 Task: Change  the formatting of the data to Which is Greater than5, In conditional formating, put the option 'Yelow Fill with Drak Yellow Text'In the sheet   Proactive Sales log book
Action: Mouse moved to (379, 499)
Screenshot: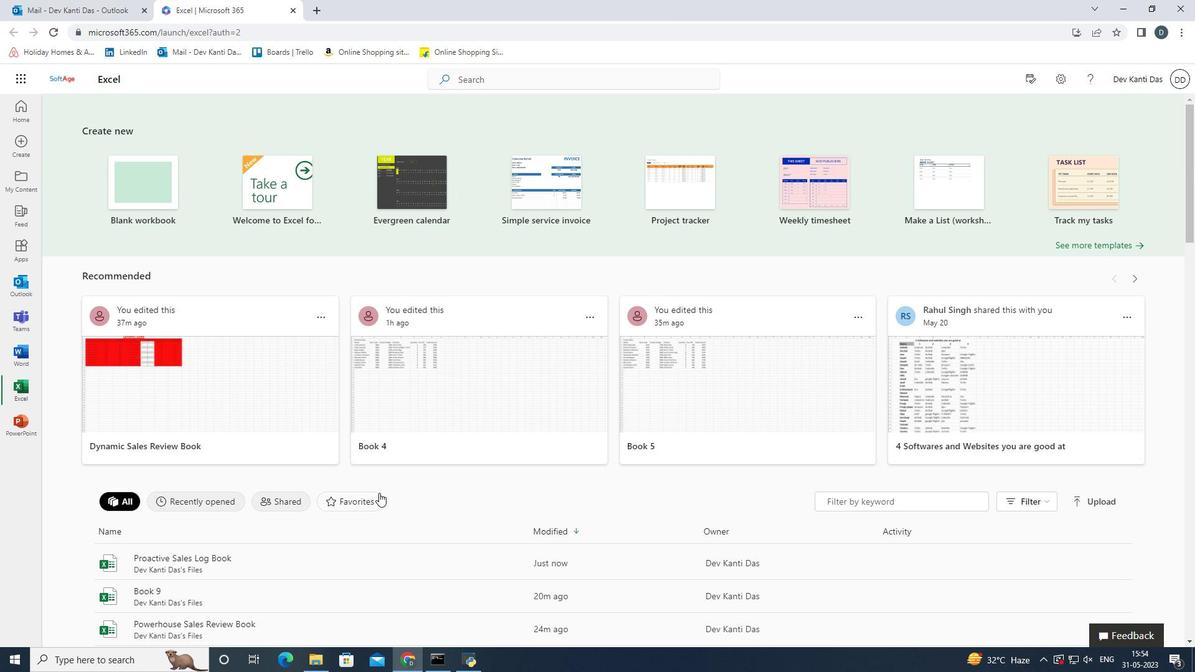 
Action: Mouse scrolled (379, 498) with delta (0, 0)
Screenshot: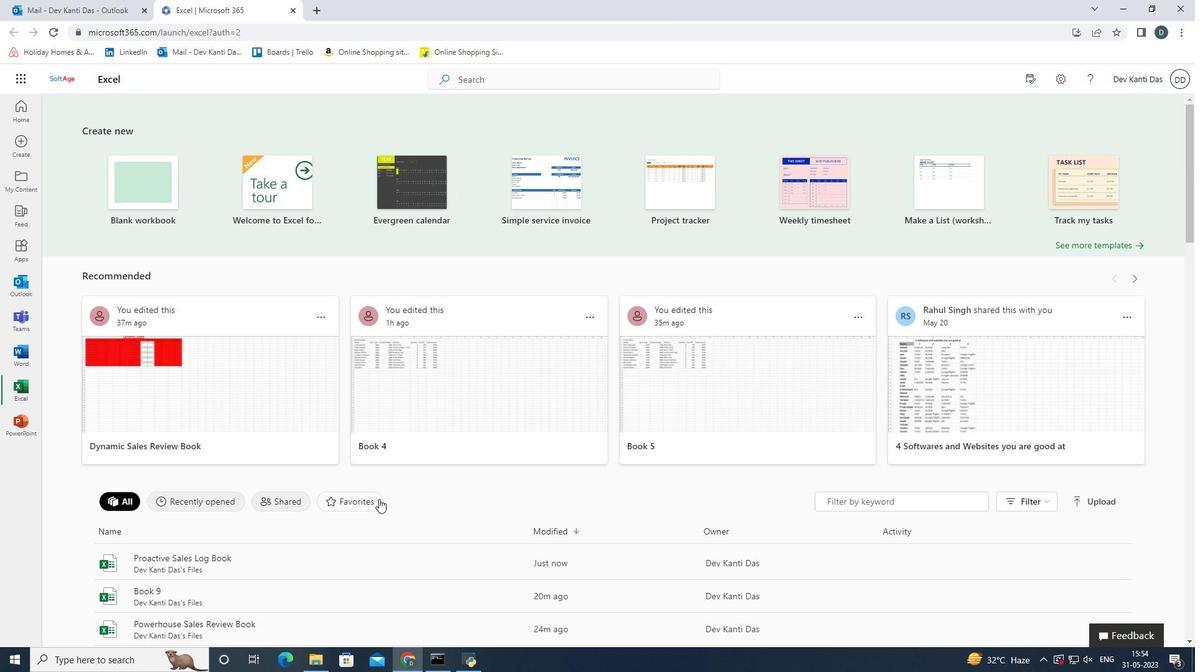 
Action: Mouse scrolled (379, 498) with delta (0, 0)
Screenshot: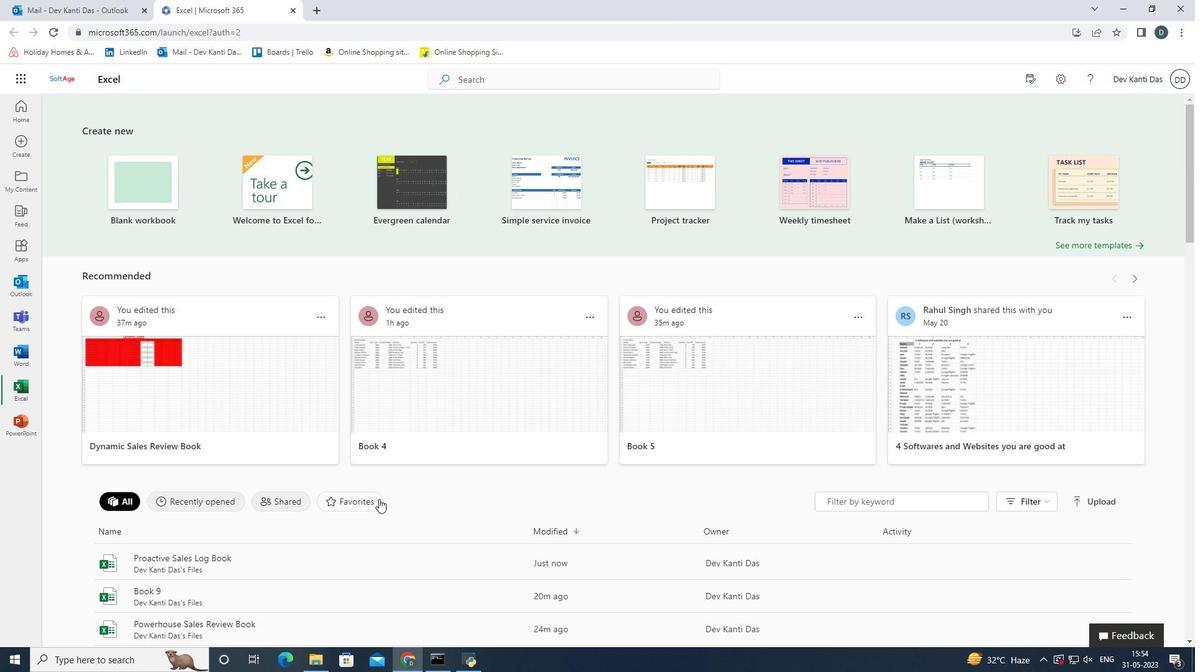 
Action: Mouse moved to (307, 437)
Screenshot: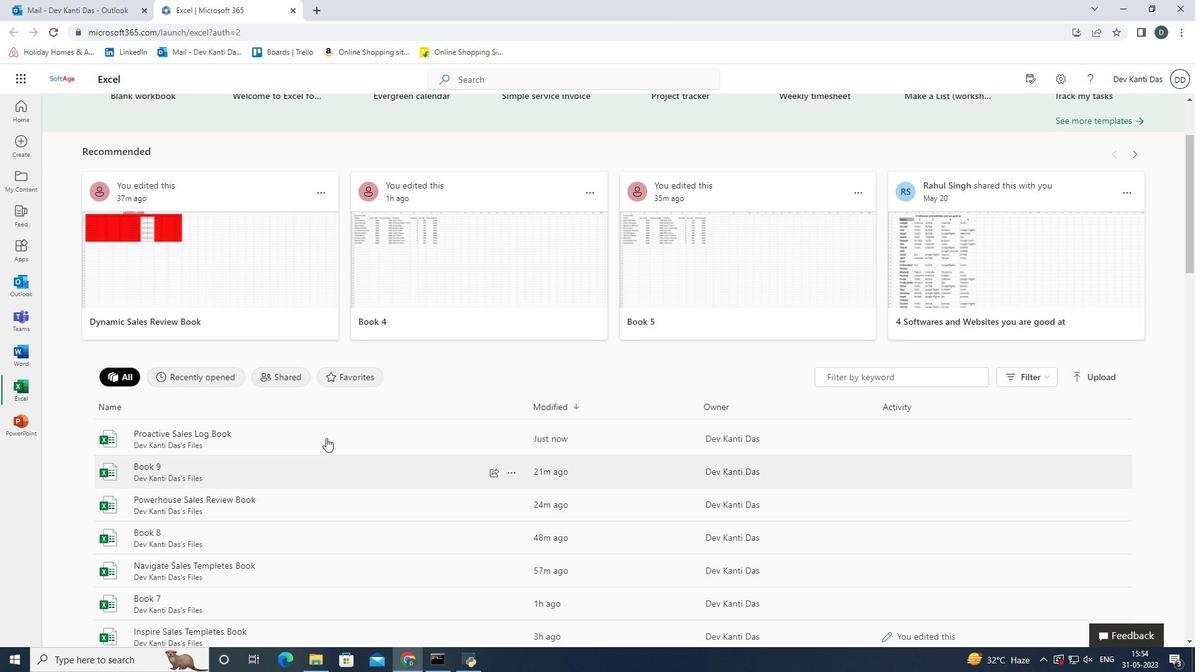 
Action: Mouse pressed left at (307, 437)
Screenshot: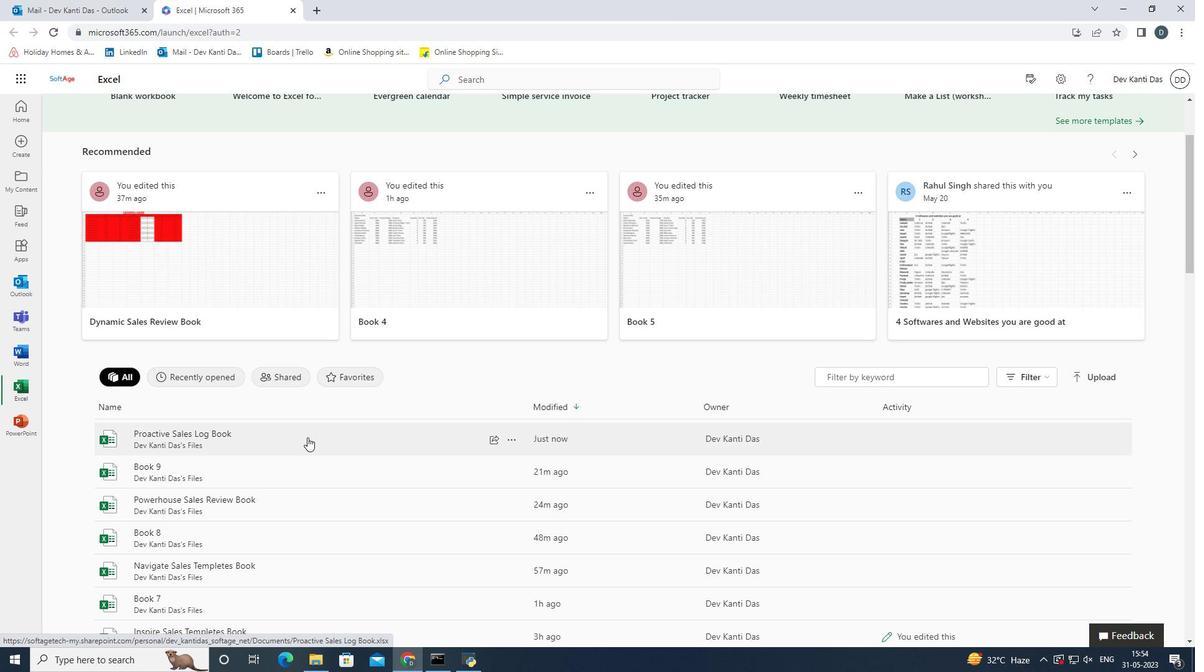 
Action: Mouse moved to (776, 263)
Screenshot: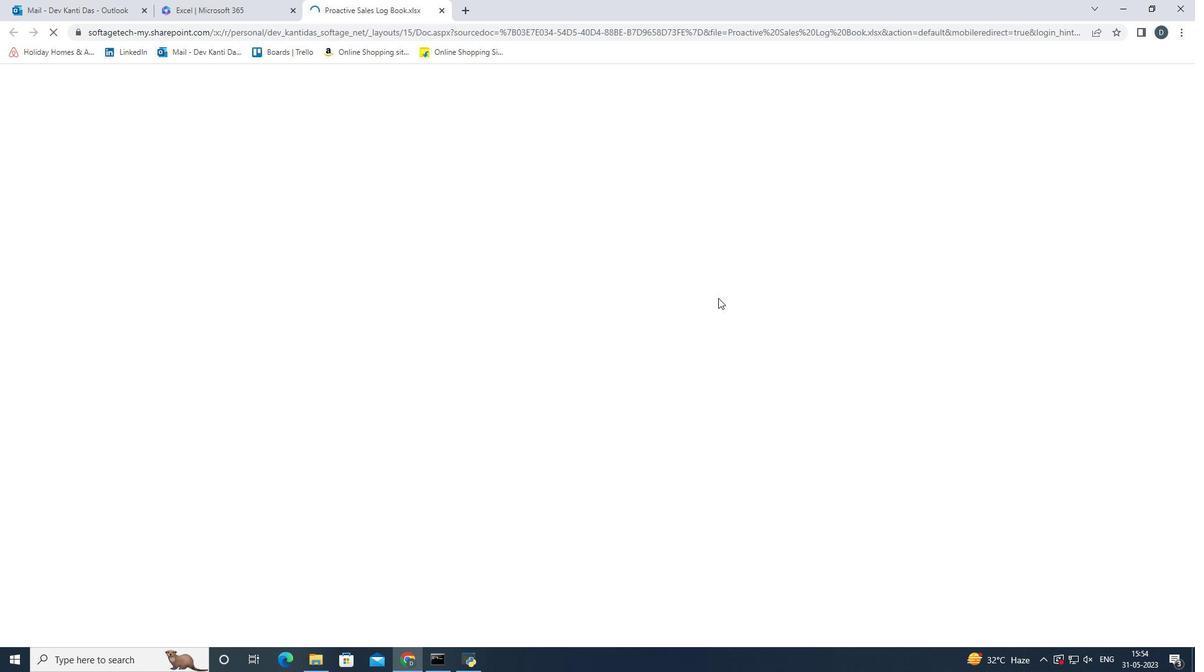 
Action: Mouse pressed left at (776, 263)
Screenshot: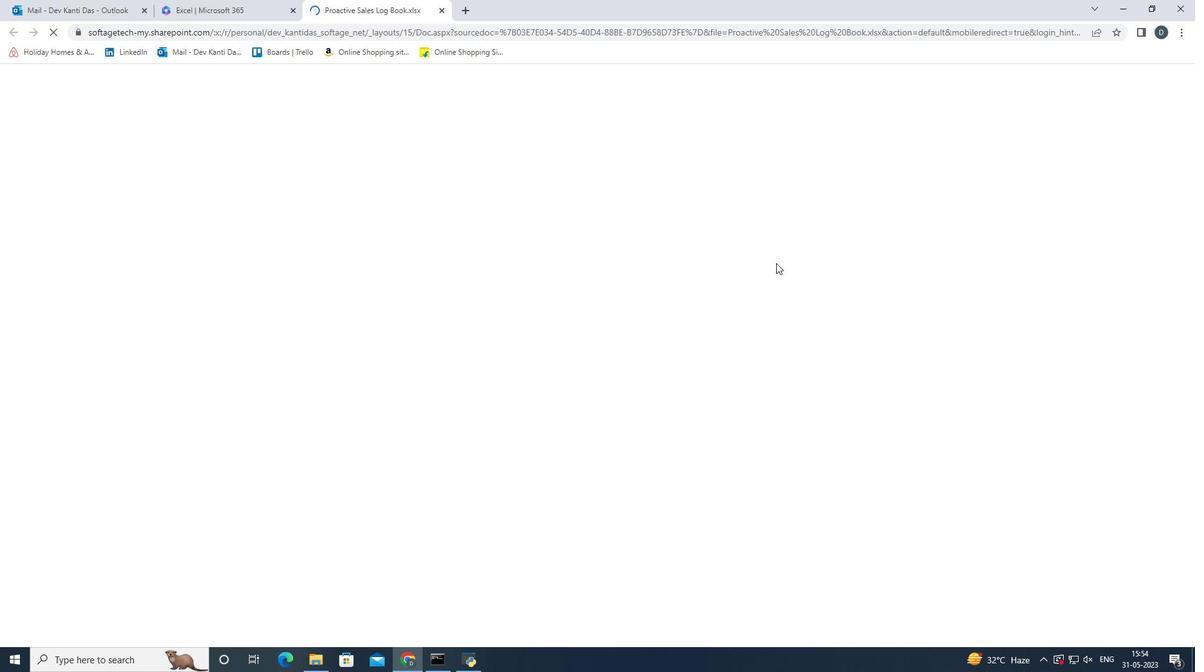 
Action: Mouse moved to (563, 0)
Screenshot: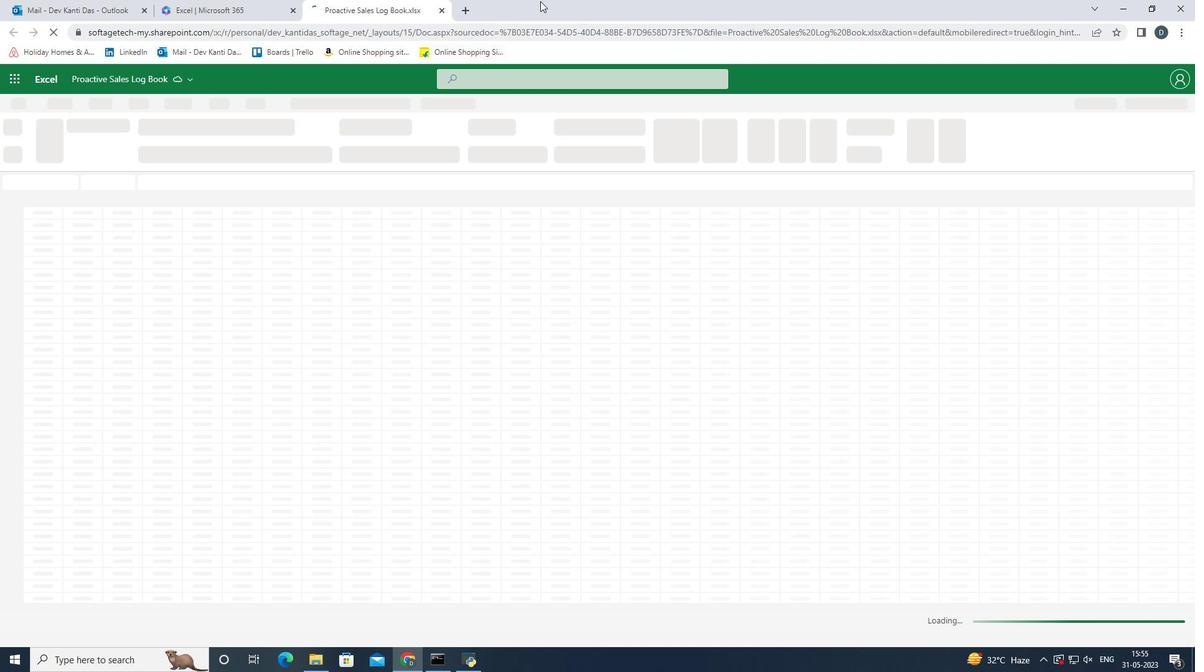 
Action: Mouse pressed left at (563, 0)
Screenshot: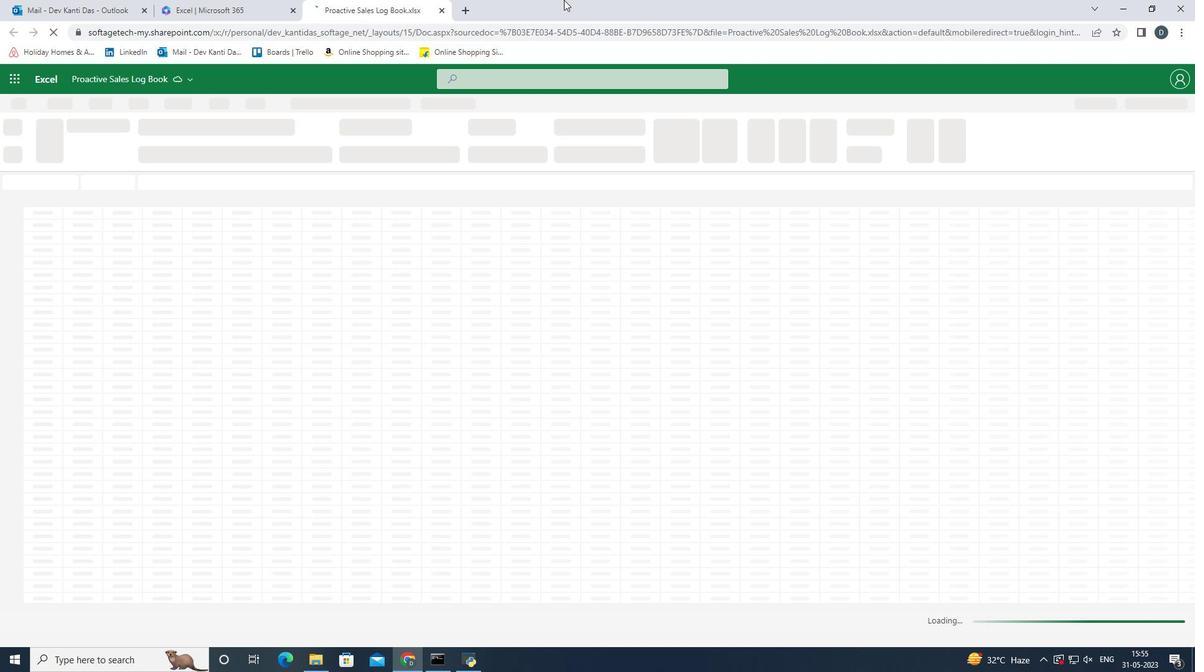 
Action: Mouse moved to (996, 619)
Screenshot: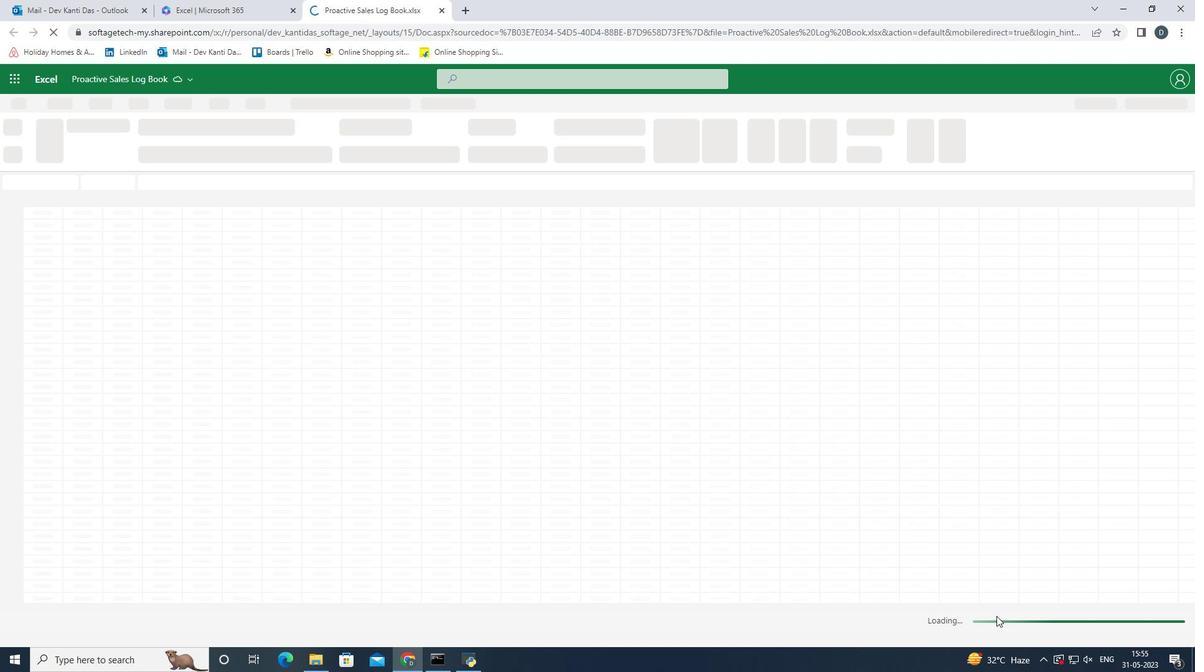 
Action: Mouse pressed left at (996, 619)
Screenshot: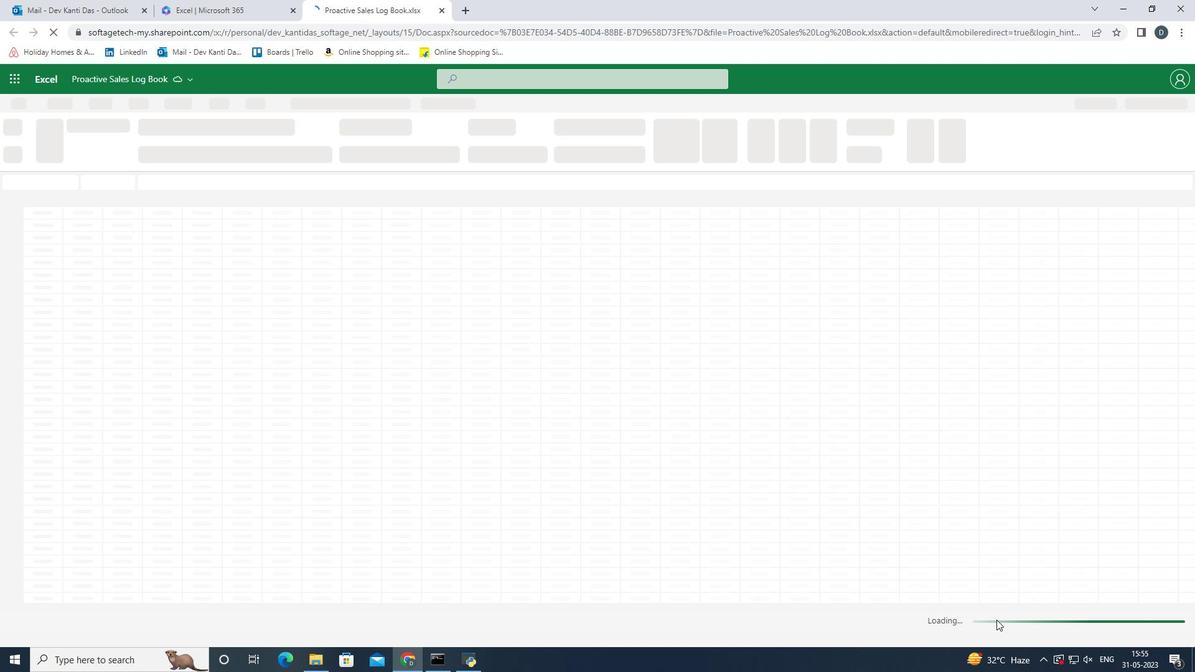 
Action: Mouse moved to (496, 236)
Screenshot: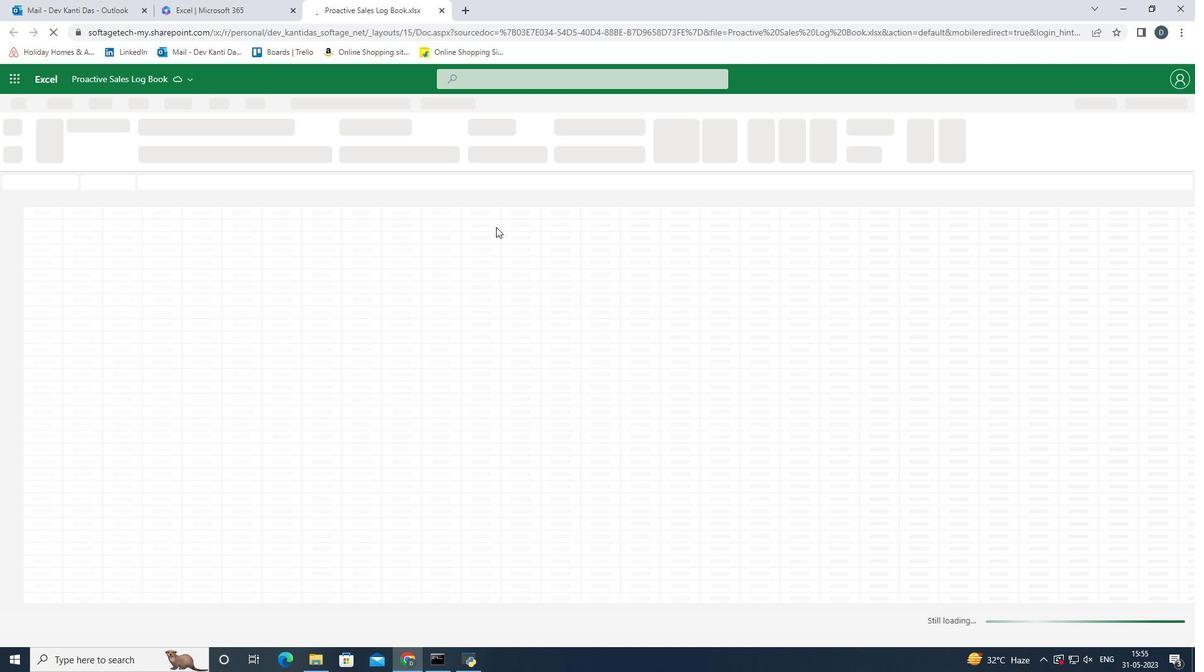 
Action: Mouse pressed left at (496, 236)
Screenshot: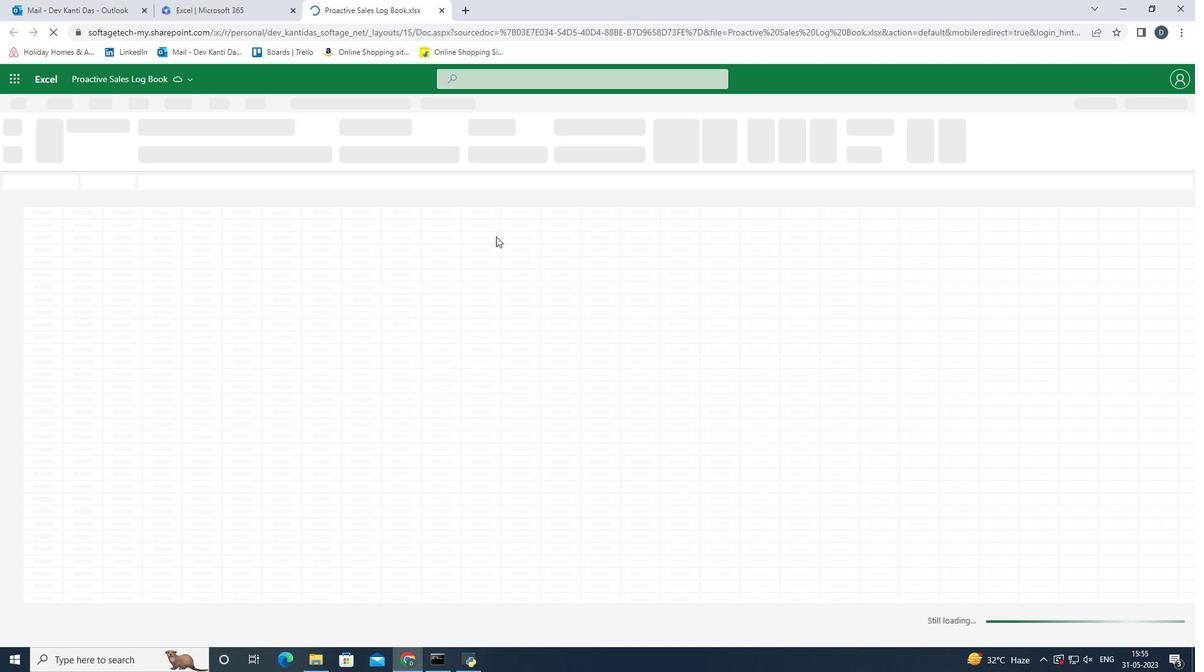 
Action: Mouse moved to (441, 6)
Screenshot: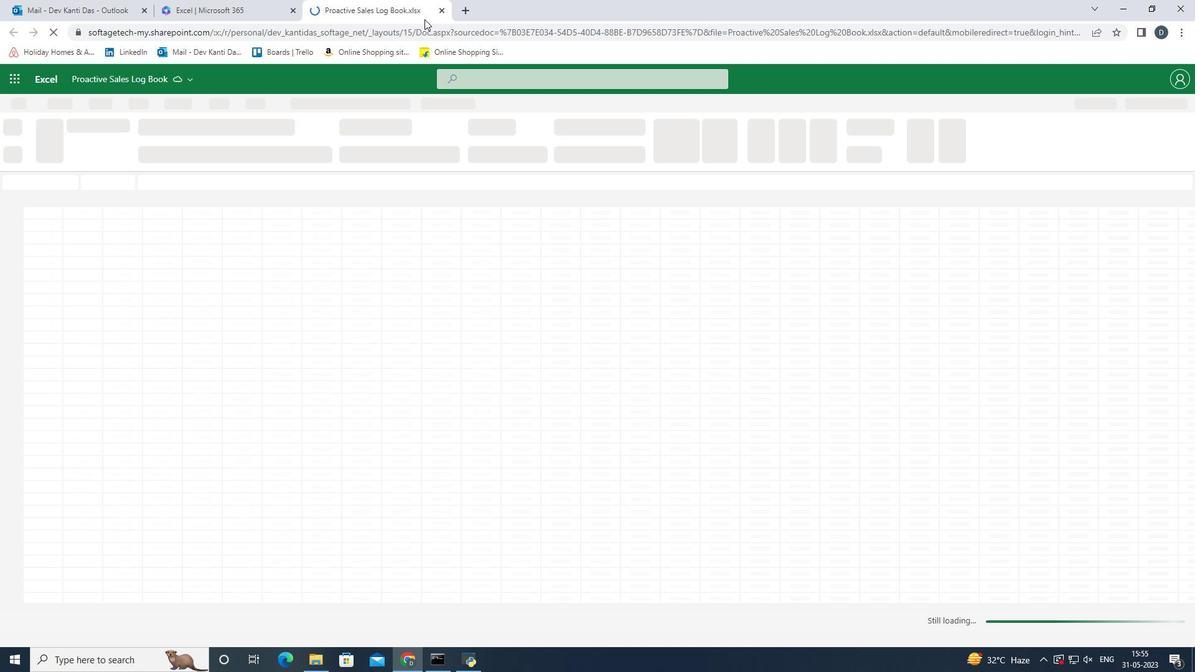 
Action: Mouse pressed left at (441, 6)
Screenshot: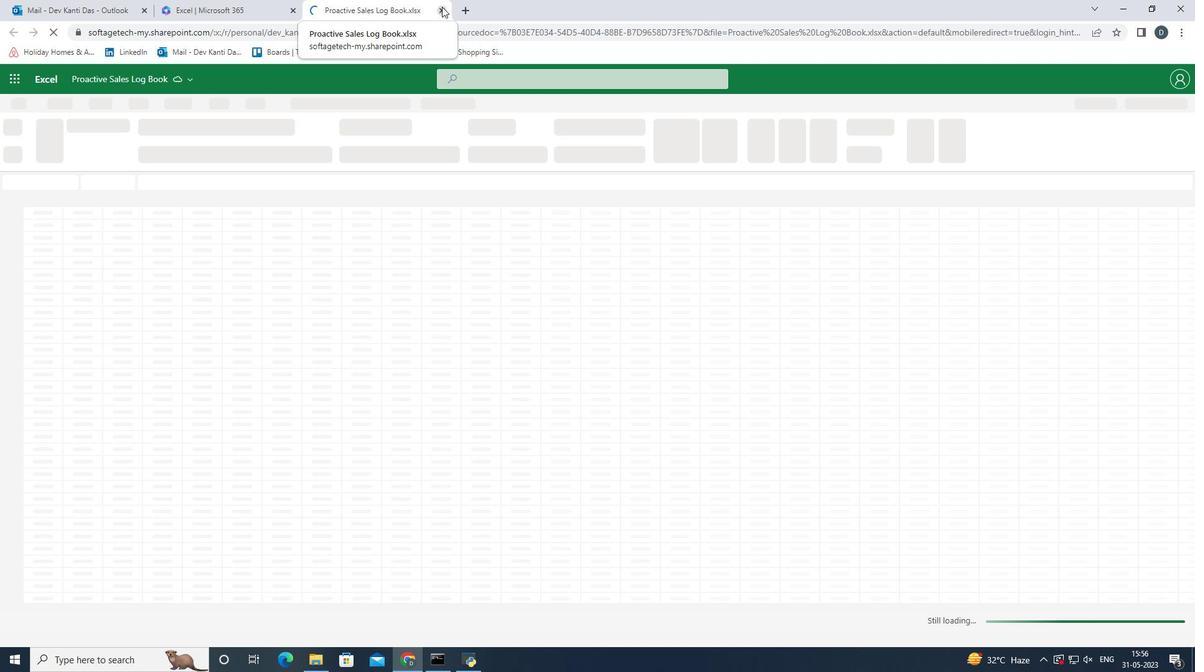 
Action: Mouse moved to (365, 436)
Screenshot: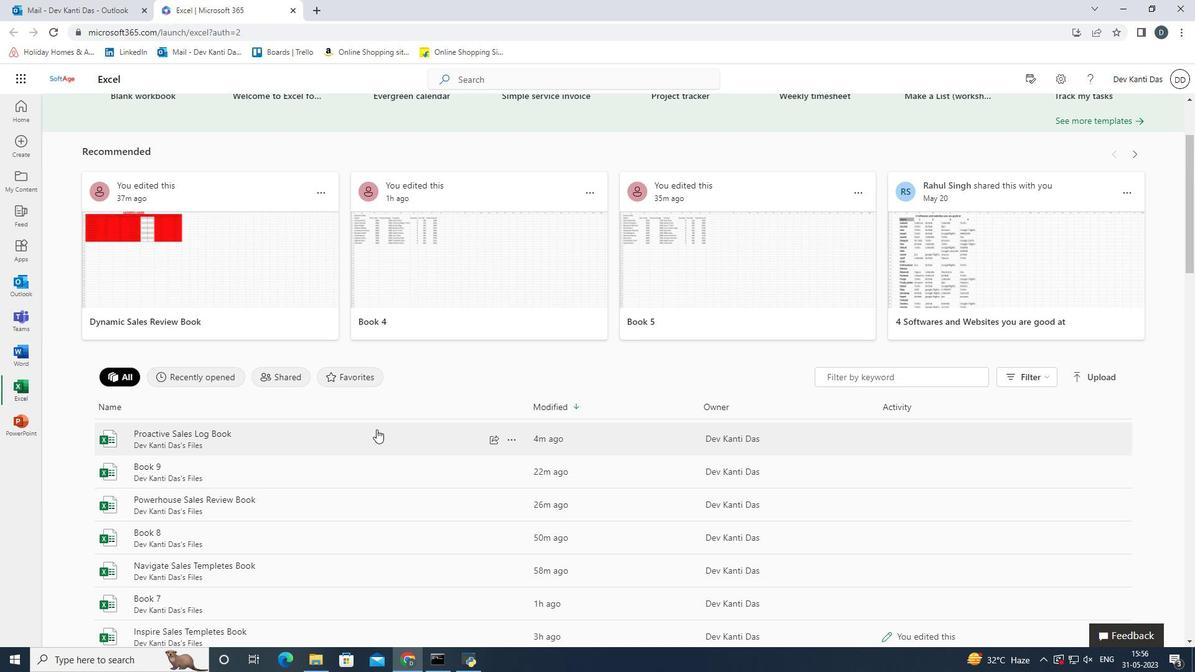 
Action: Mouse pressed left at (365, 436)
Screenshot: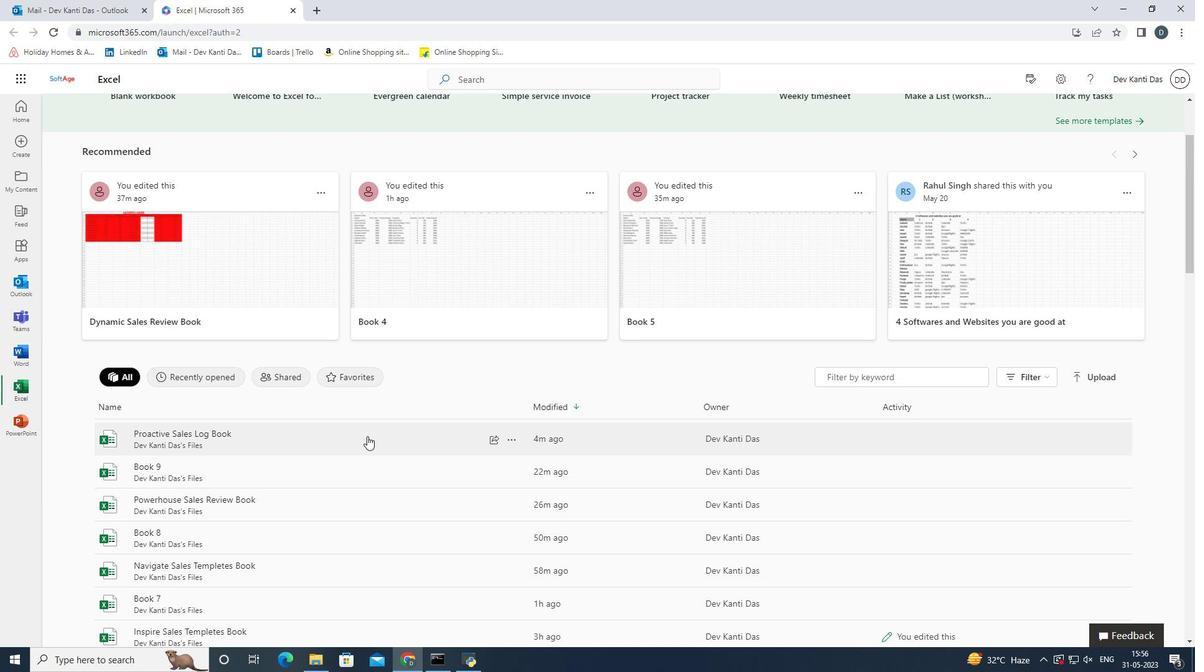 
Action: Mouse moved to (75, 231)
Screenshot: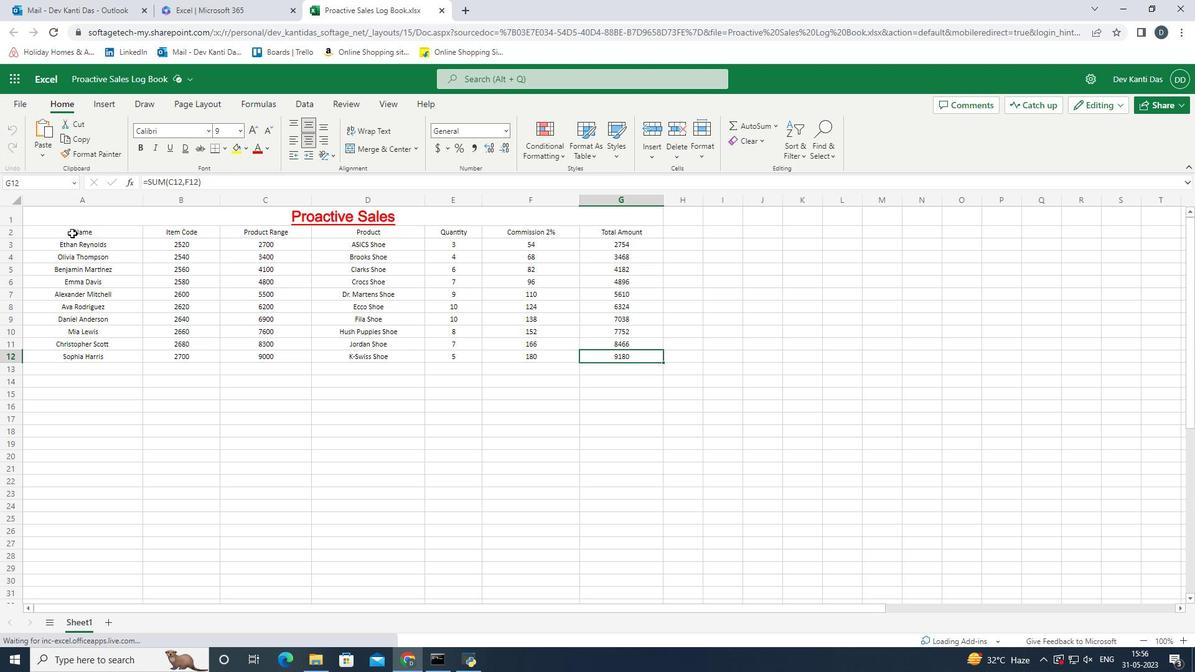 
Action: Mouse pressed left at (75, 231)
Screenshot: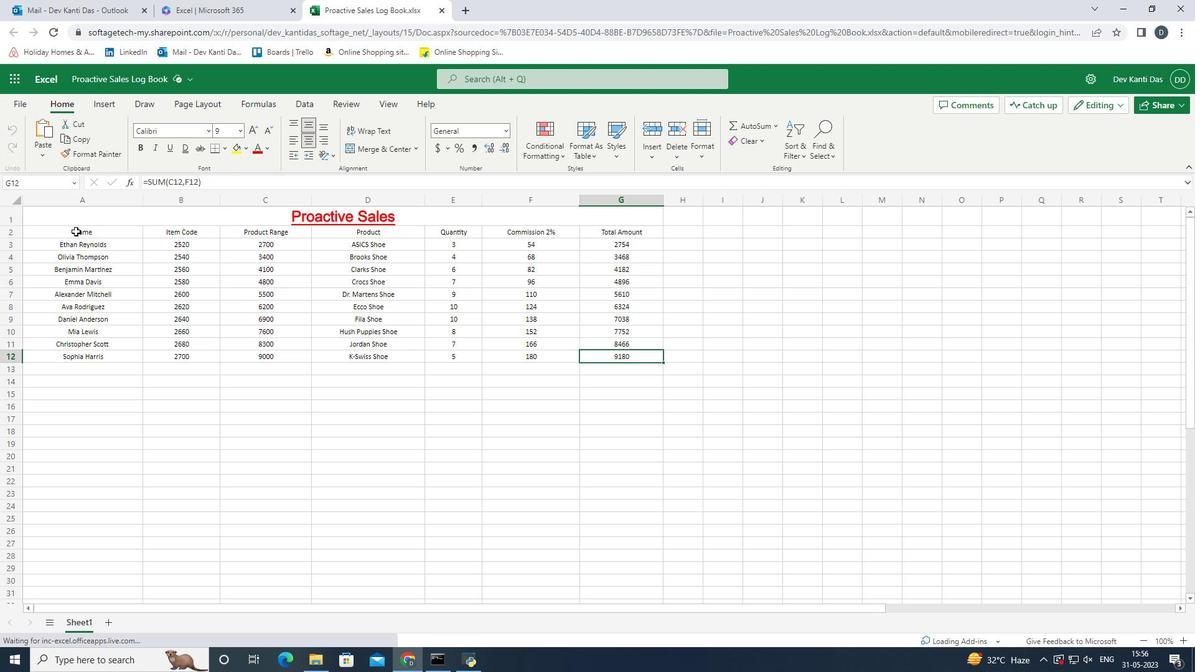 
Action: Mouse moved to (547, 146)
Screenshot: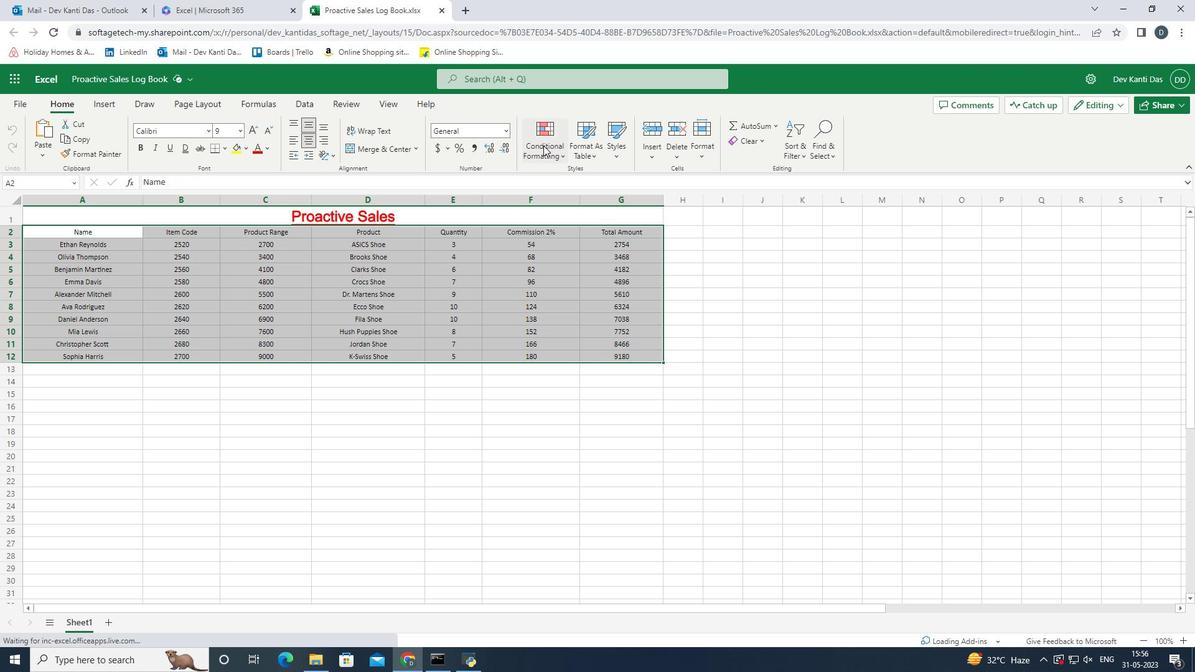
Action: Mouse pressed left at (547, 146)
Screenshot: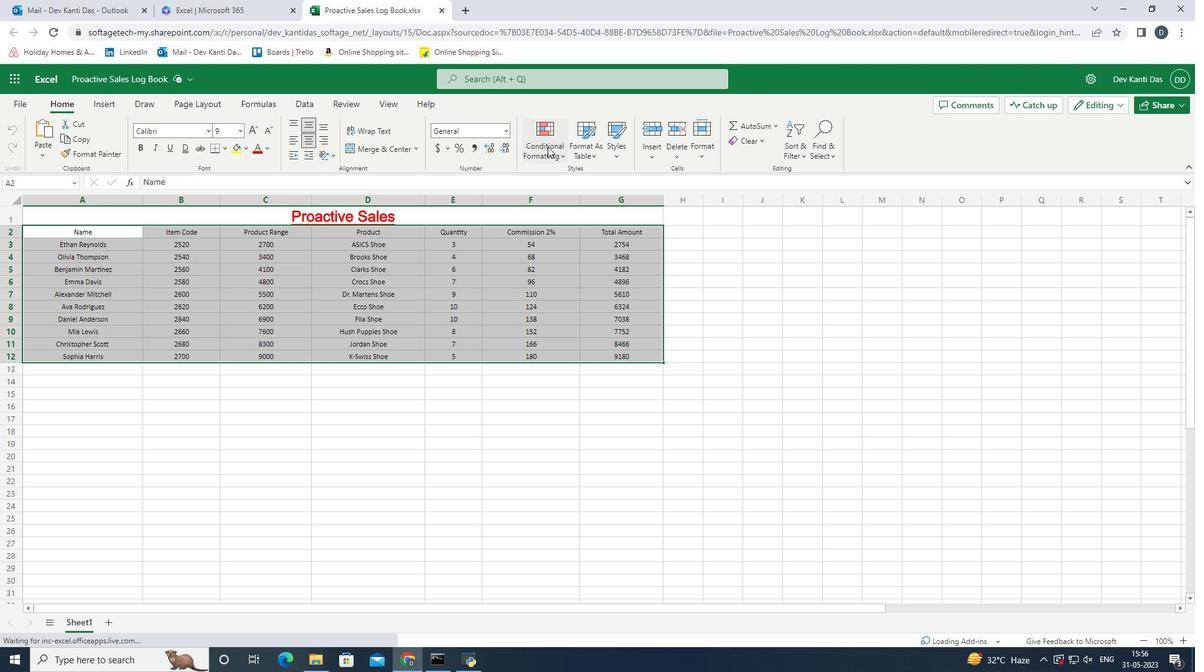 
Action: Mouse moved to (700, 197)
Screenshot: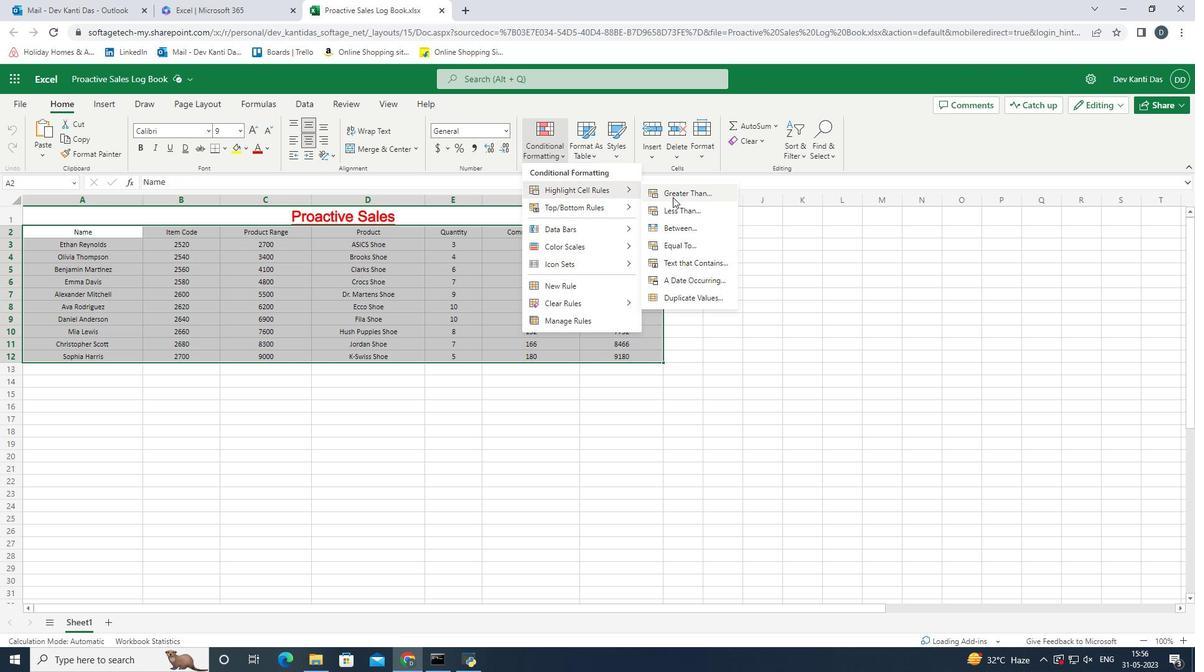 
Action: Mouse pressed left at (700, 197)
Screenshot: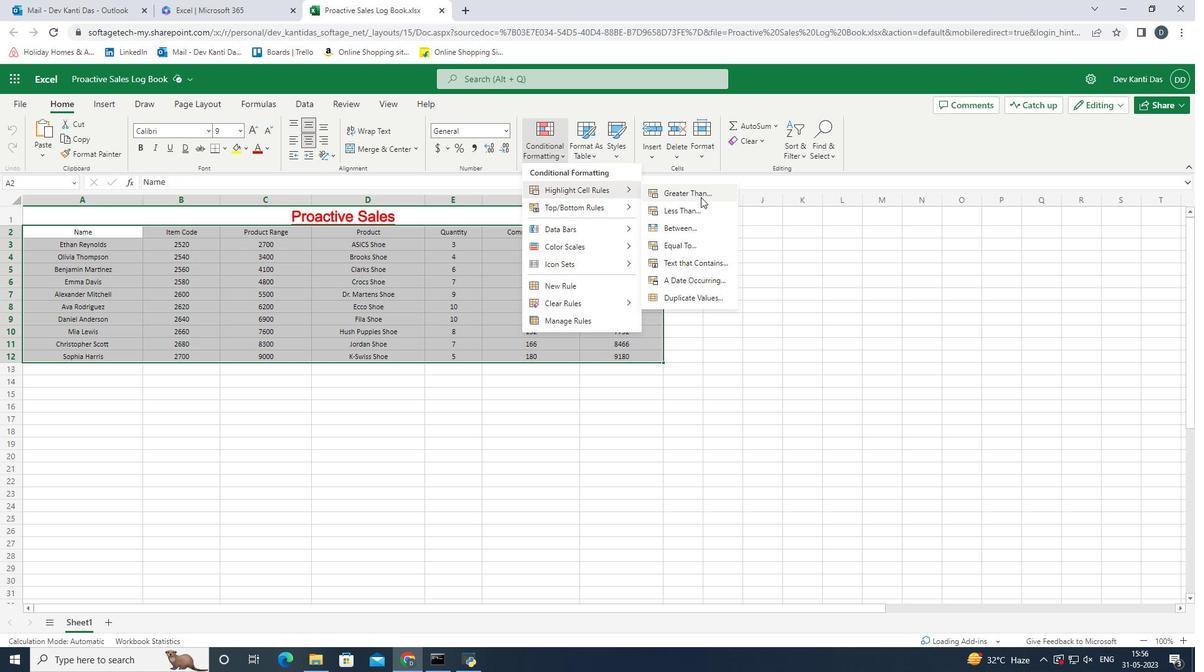 
Action: Mouse moved to (1098, 537)
Screenshot: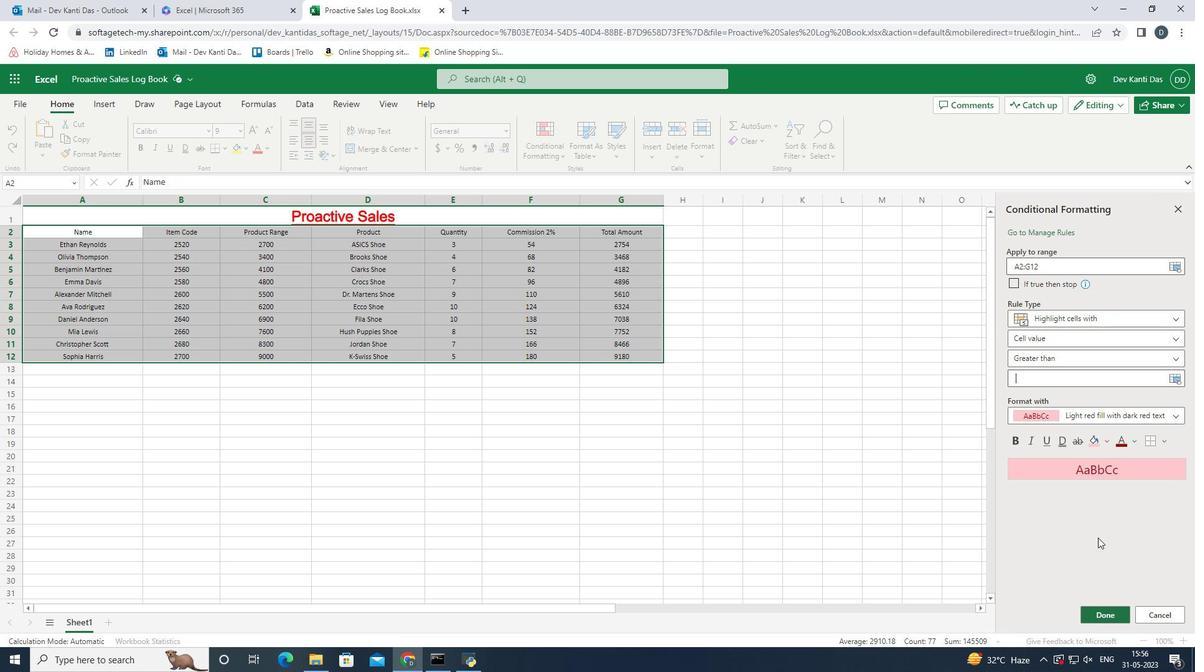 
Action: Key pressed 5
Screenshot: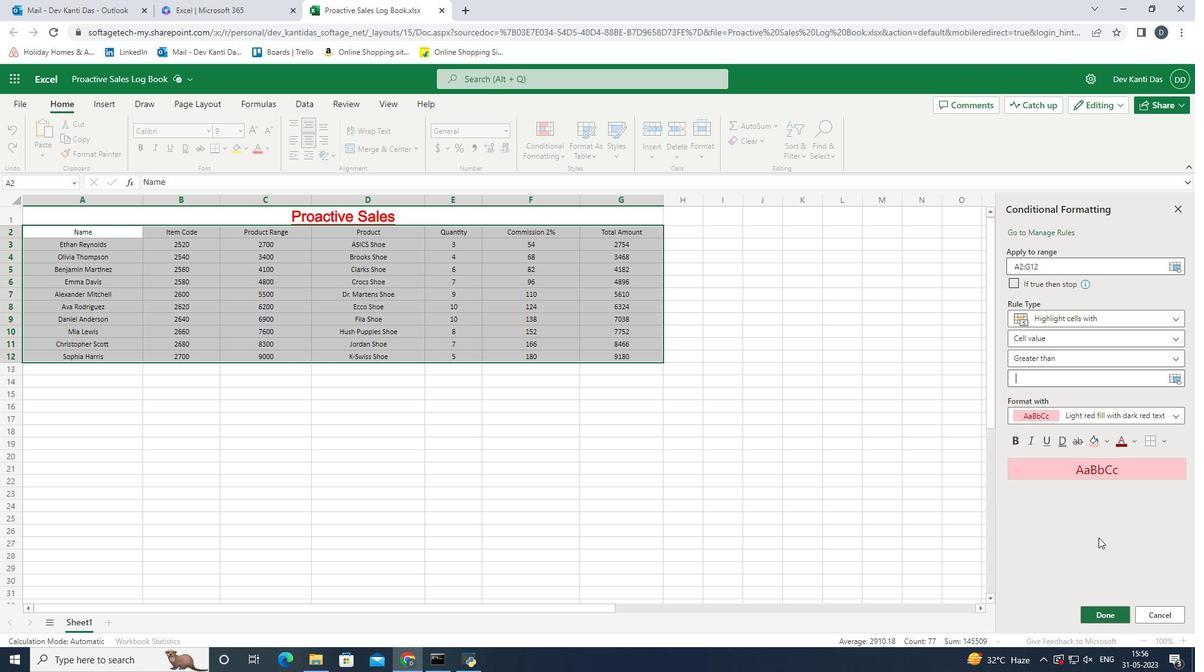 
Action: Mouse moved to (1142, 413)
Screenshot: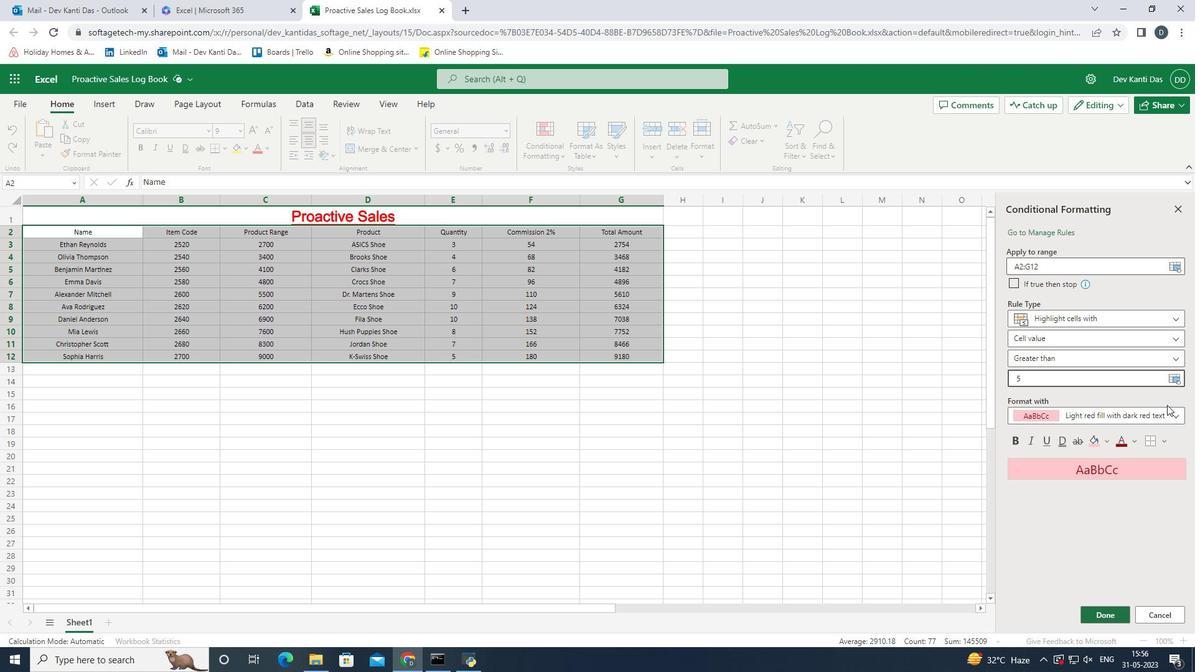 
Action: Mouse pressed left at (1142, 413)
Screenshot: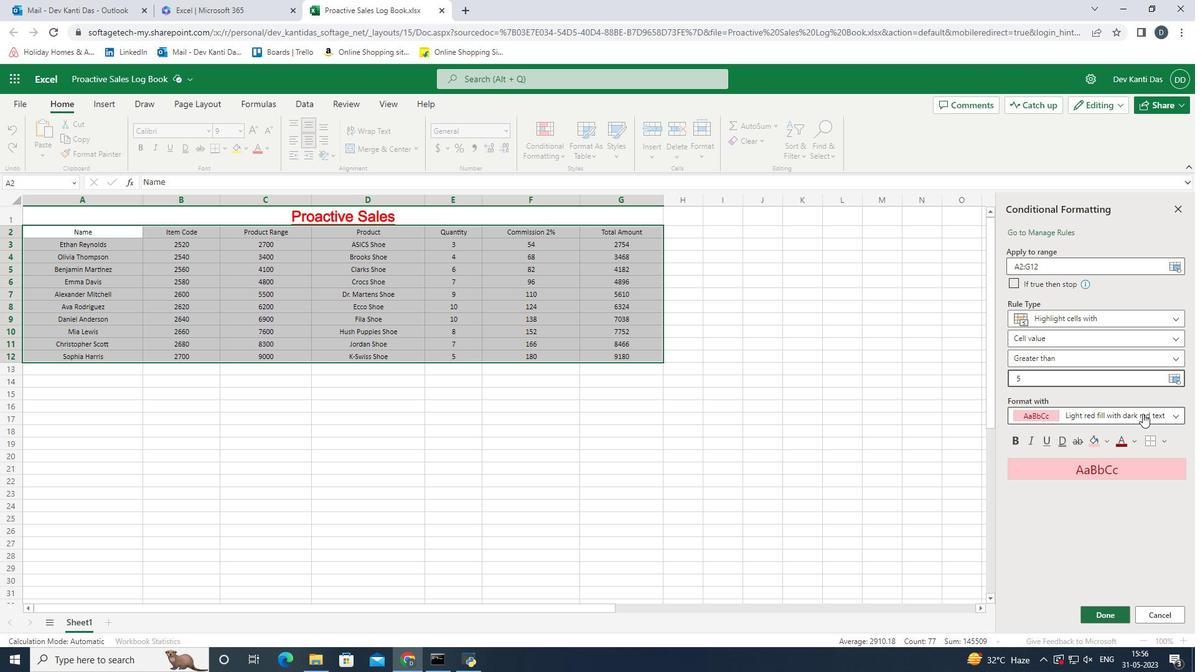 
Action: Mouse moved to (1166, 456)
Screenshot: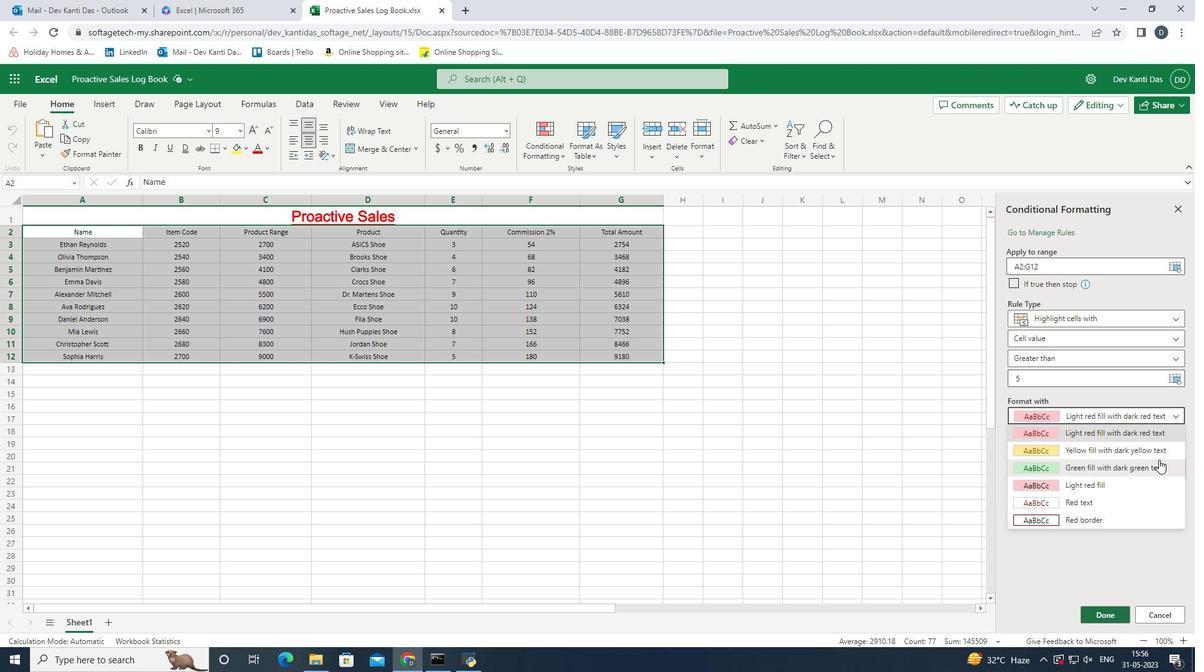 
Action: Mouse pressed left at (1166, 456)
Screenshot: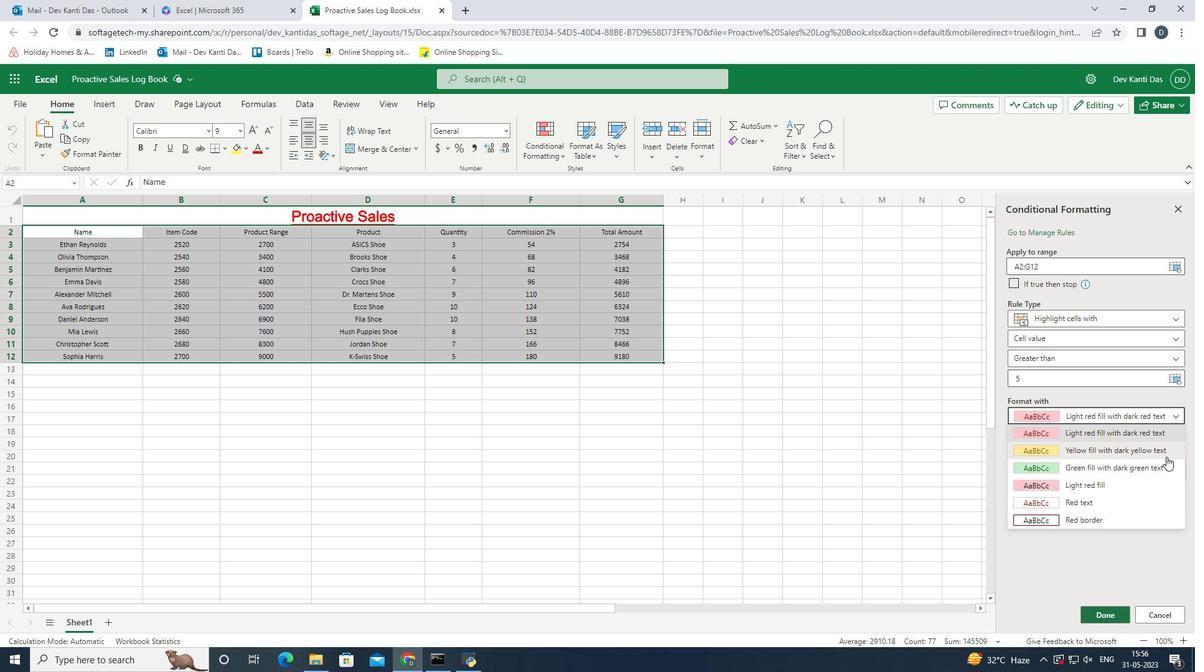 
Action: Mouse moved to (1106, 618)
Screenshot: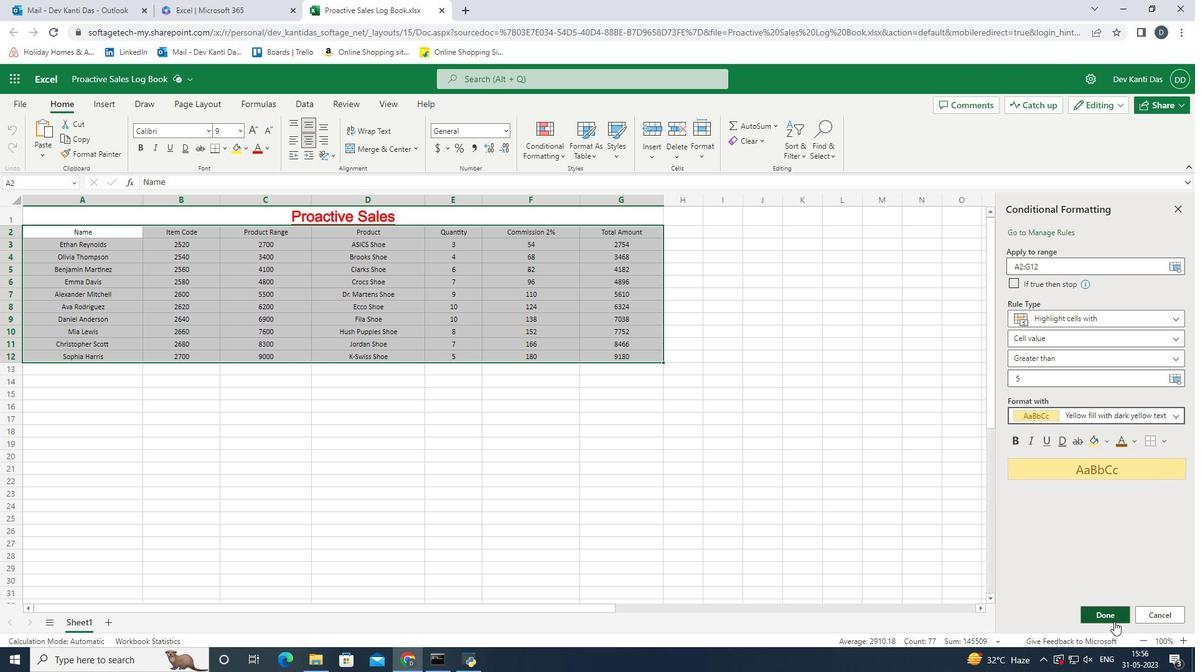 
Action: Mouse pressed left at (1106, 618)
Screenshot: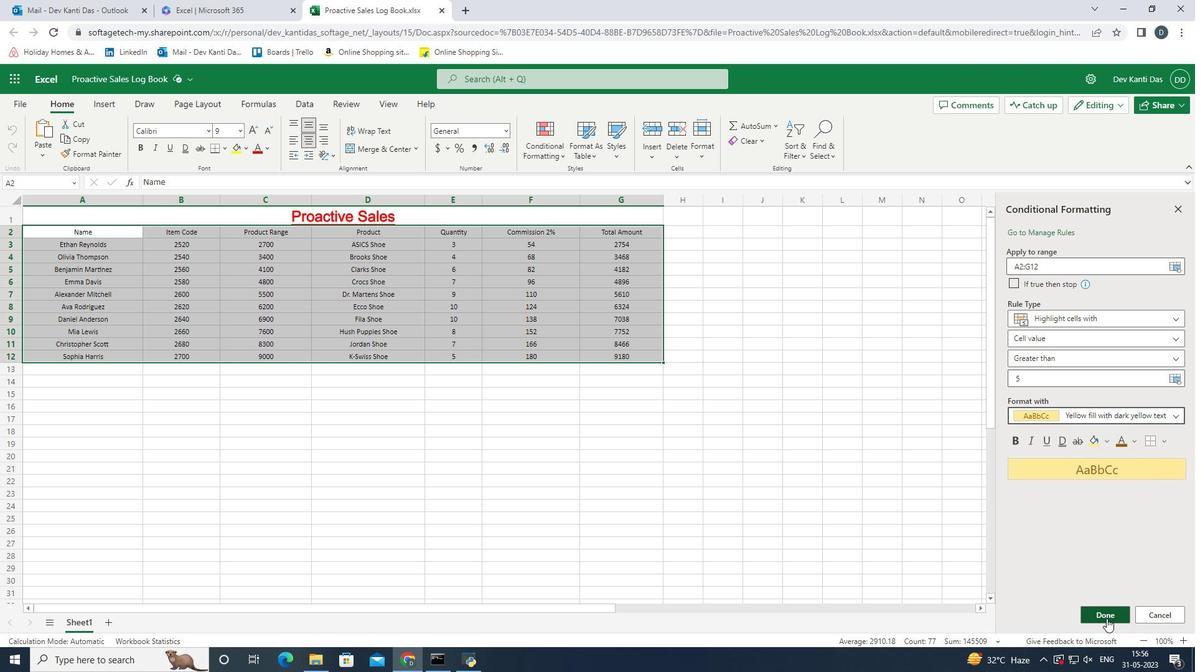 
Action: Mouse moved to (1179, 213)
Screenshot: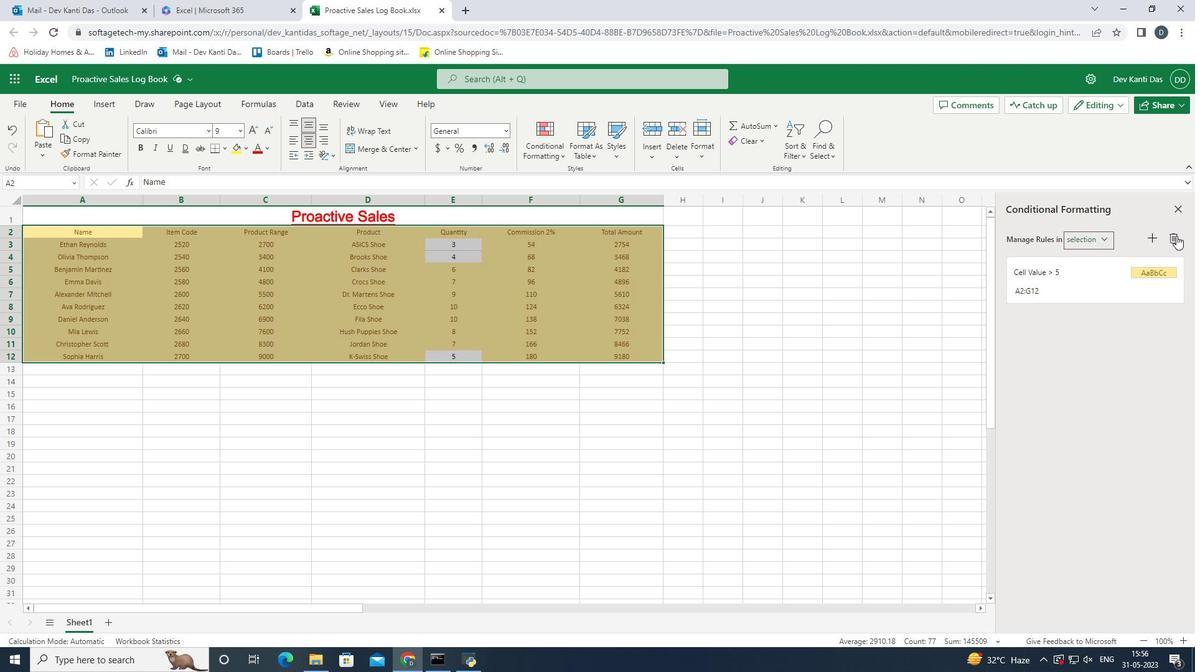 
Action: Mouse pressed left at (1179, 213)
Screenshot: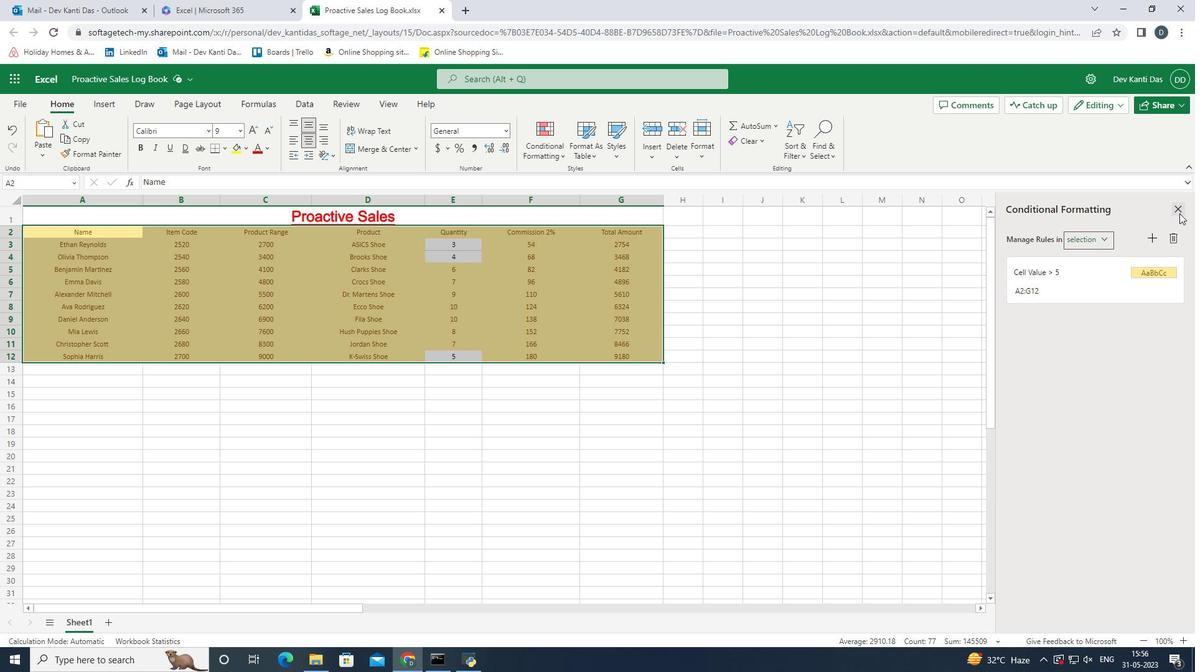 
Action: Mouse moved to (605, 380)
Screenshot: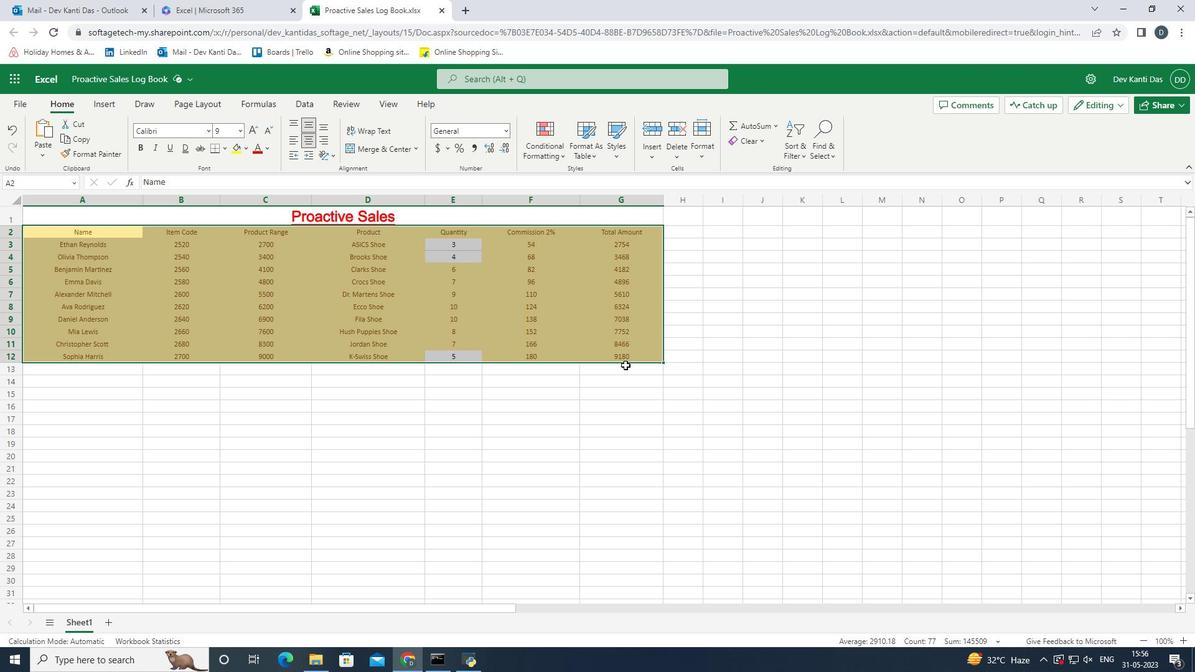 
